 Task: Sort the products in the category "Guacamole" by best match.
Action: Mouse moved to (820, 281)
Screenshot: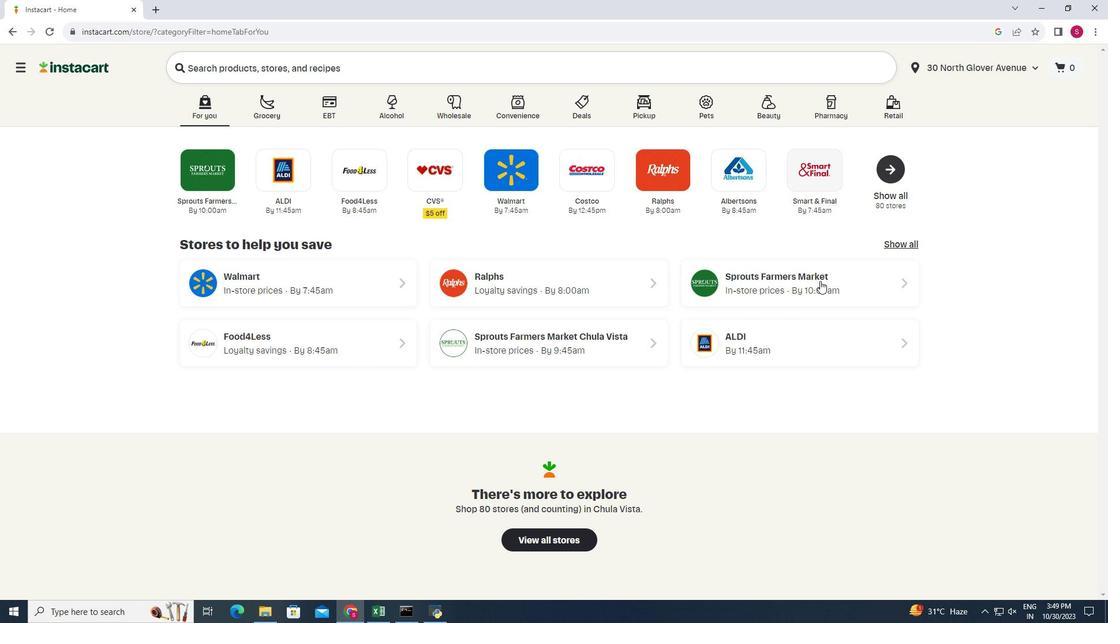 
Action: Mouse pressed left at (820, 281)
Screenshot: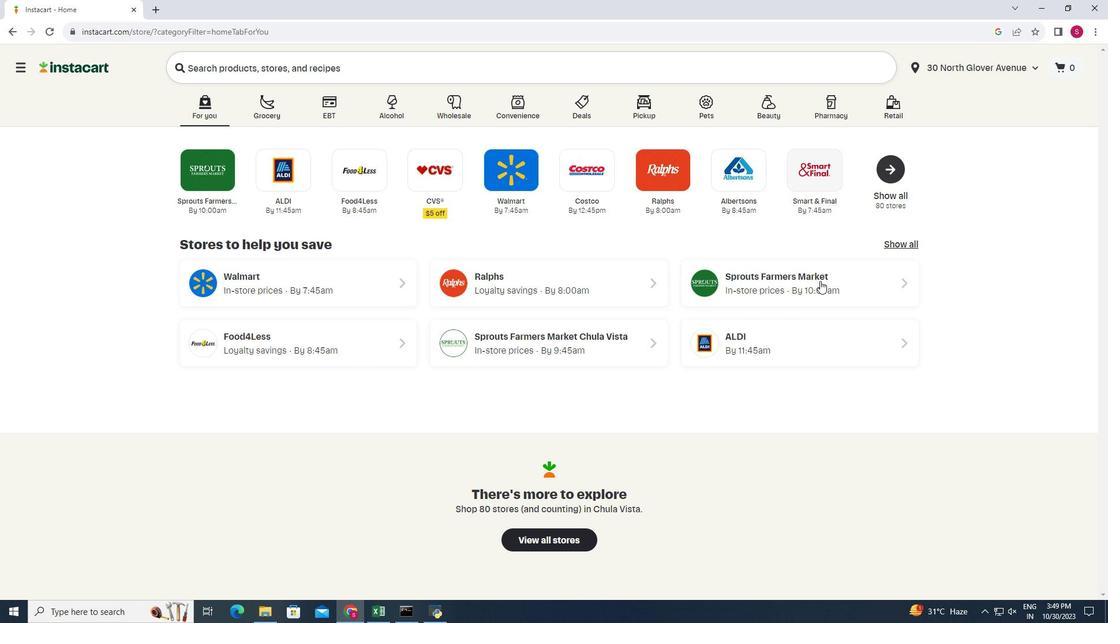 
Action: Mouse moved to (45, 505)
Screenshot: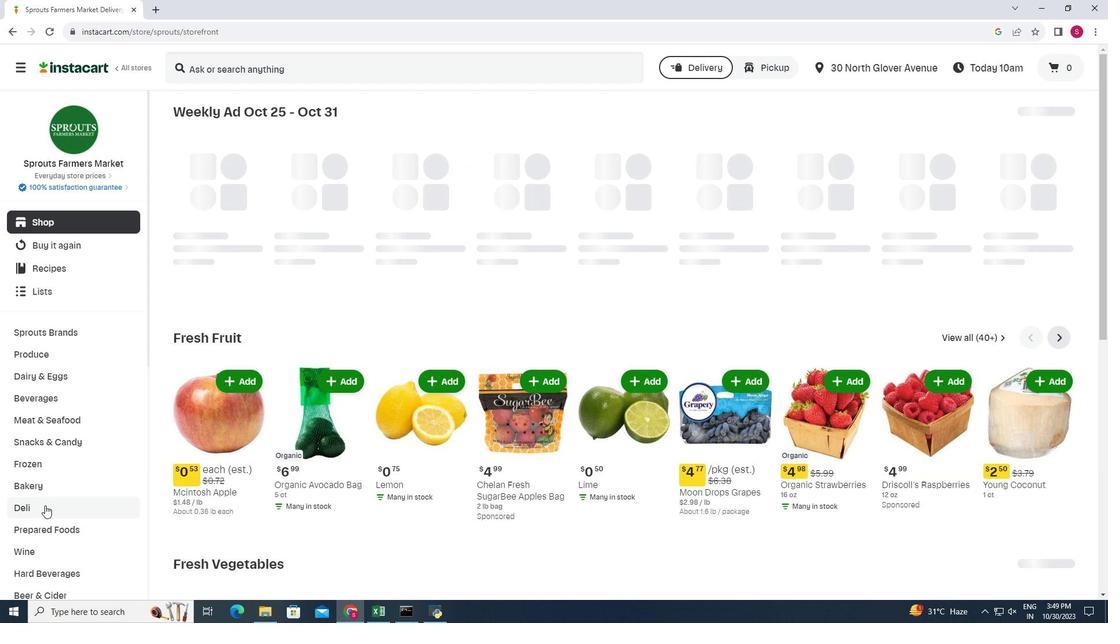
Action: Mouse pressed left at (45, 505)
Screenshot: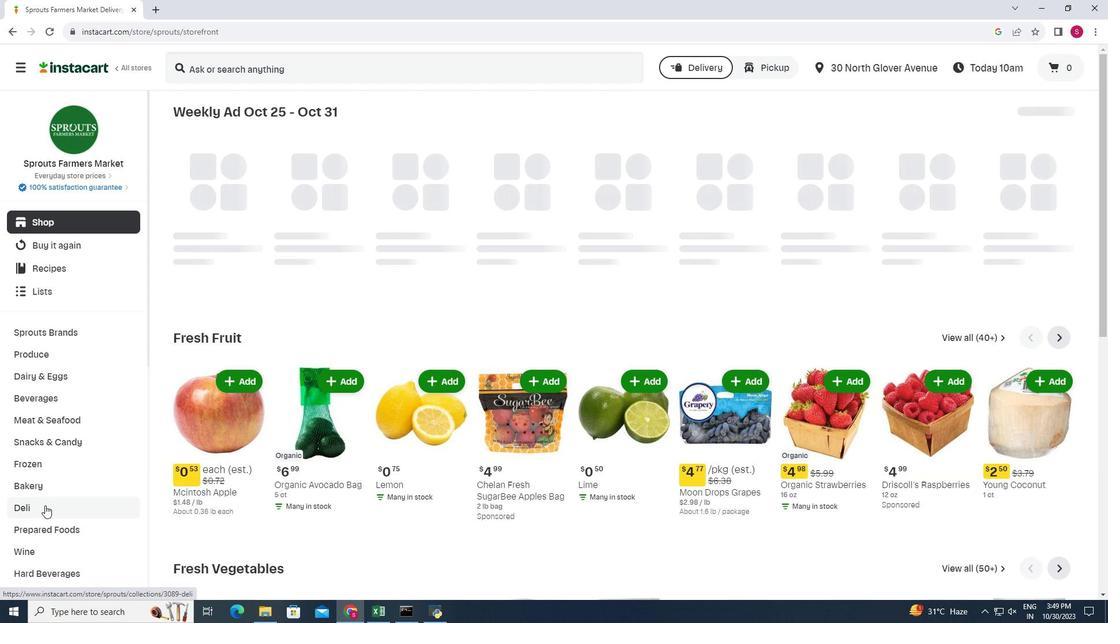 
Action: Mouse moved to (371, 145)
Screenshot: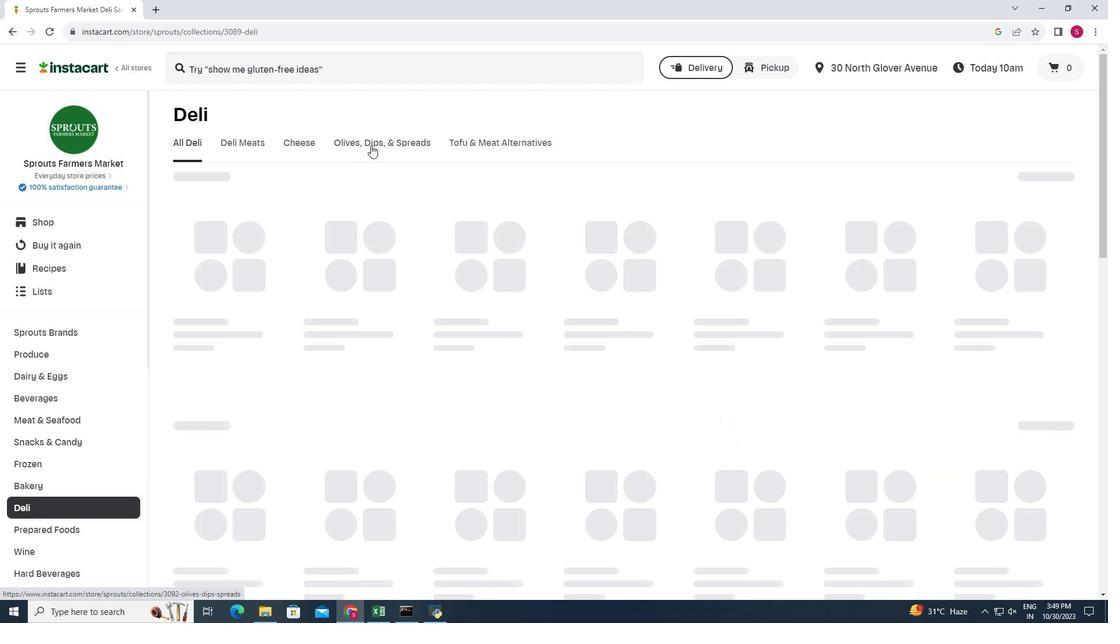 
Action: Mouse pressed left at (371, 145)
Screenshot: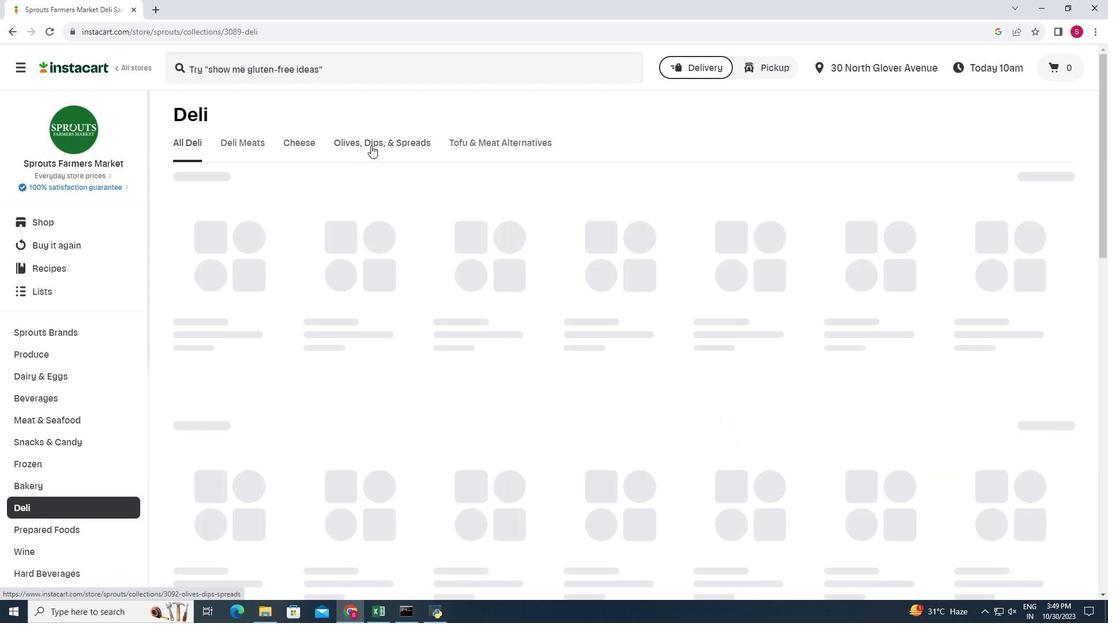 
Action: Mouse moved to (341, 196)
Screenshot: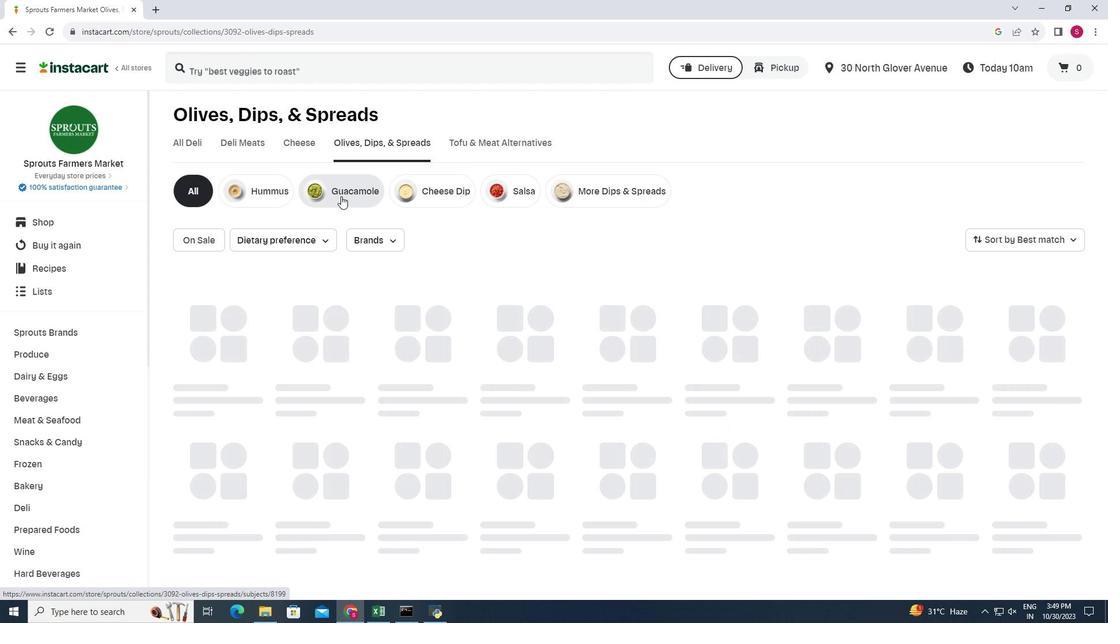 
Action: Mouse pressed left at (341, 196)
Screenshot: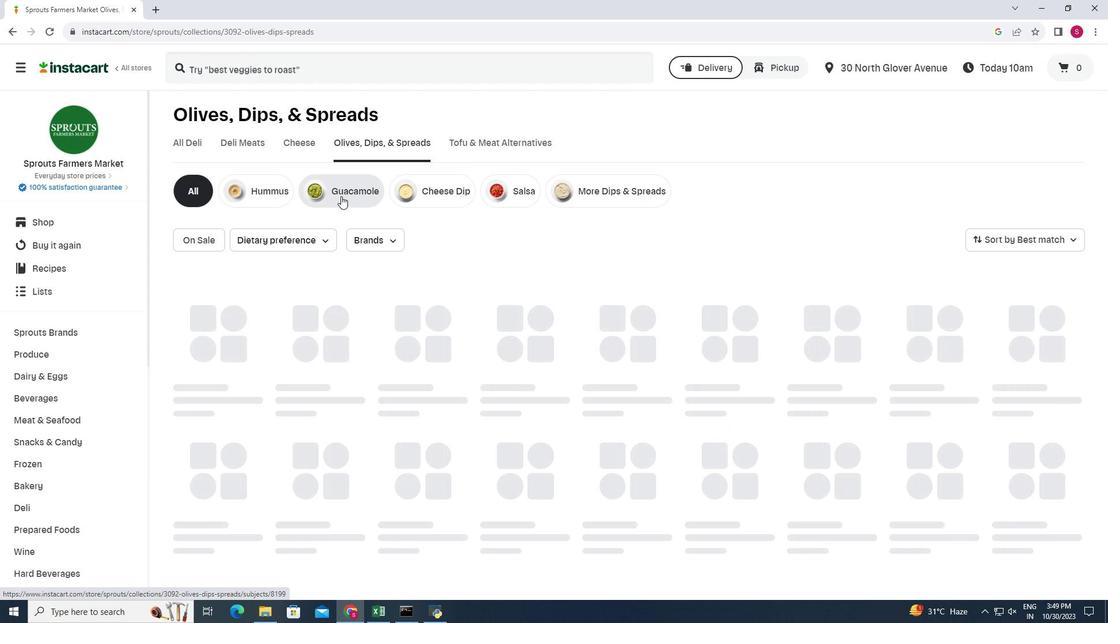 
Action: Mouse moved to (1011, 233)
Screenshot: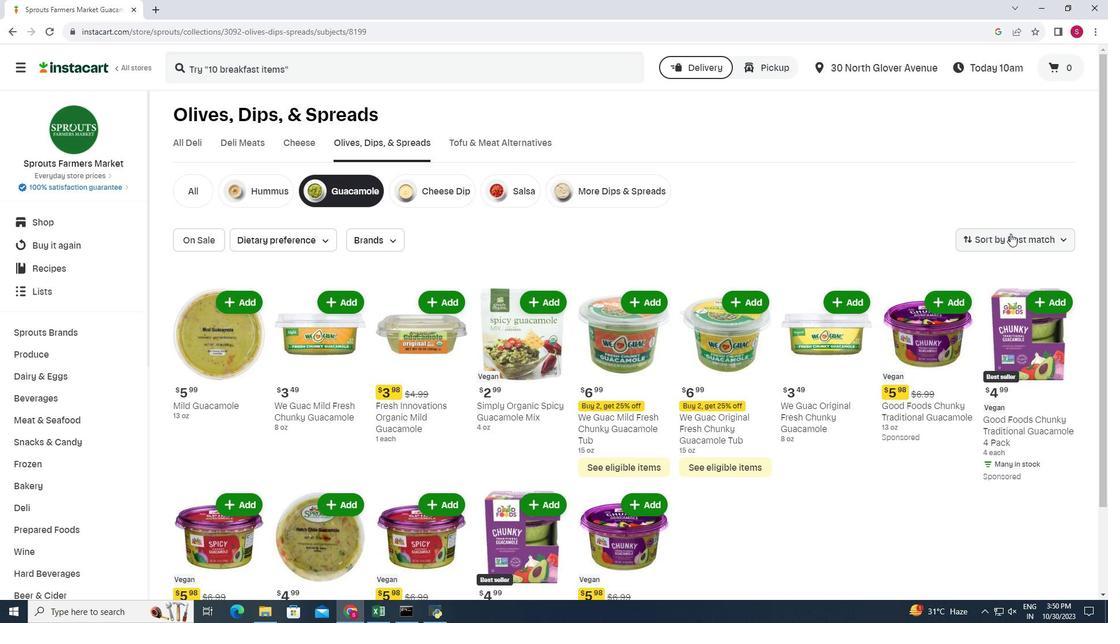 
Action: Mouse pressed left at (1011, 233)
Screenshot: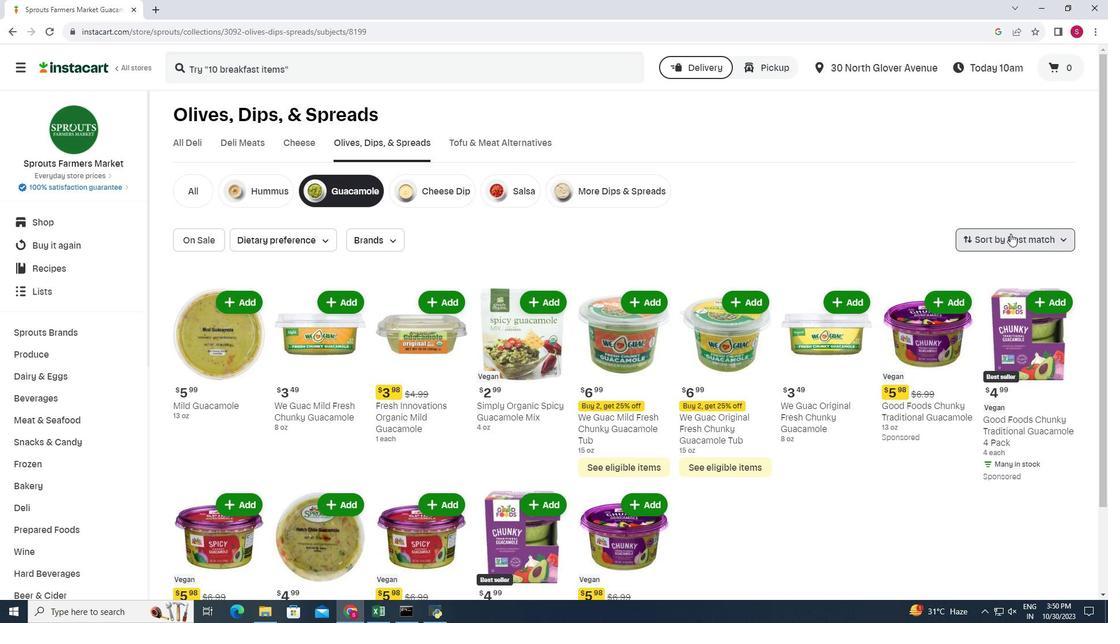 
Action: Mouse moved to (997, 271)
Screenshot: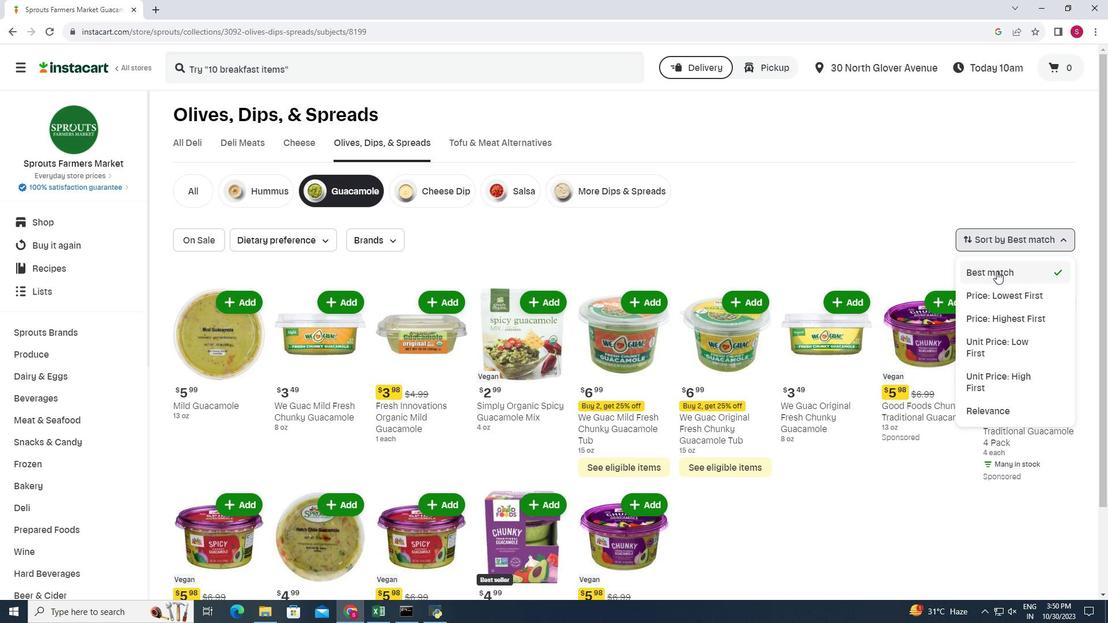 
Action: Mouse pressed left at (997, 271)
Screenshot: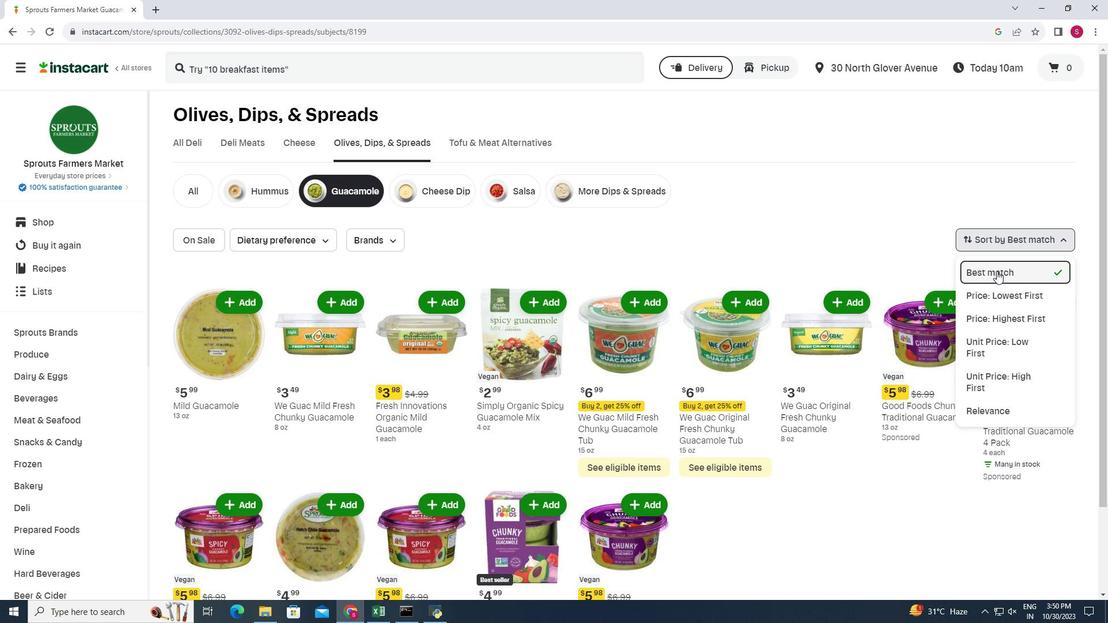
Action: Mouse moved to (676, 270)
Screenshot: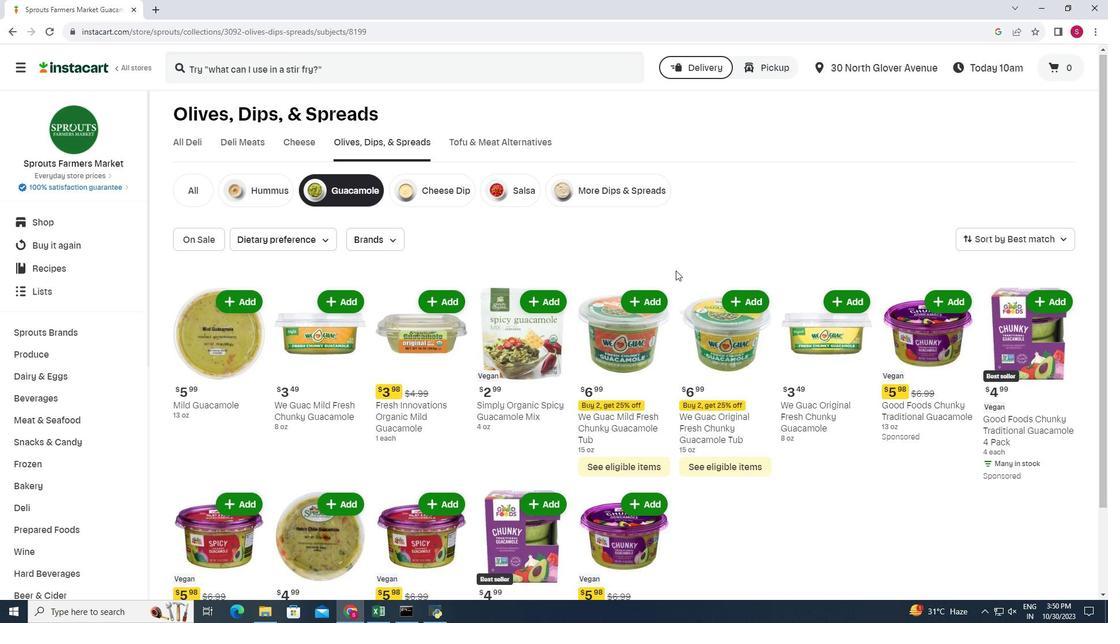 
Action: Mouse scrolled (676, 270) with delta (0, 0)
Screenshot: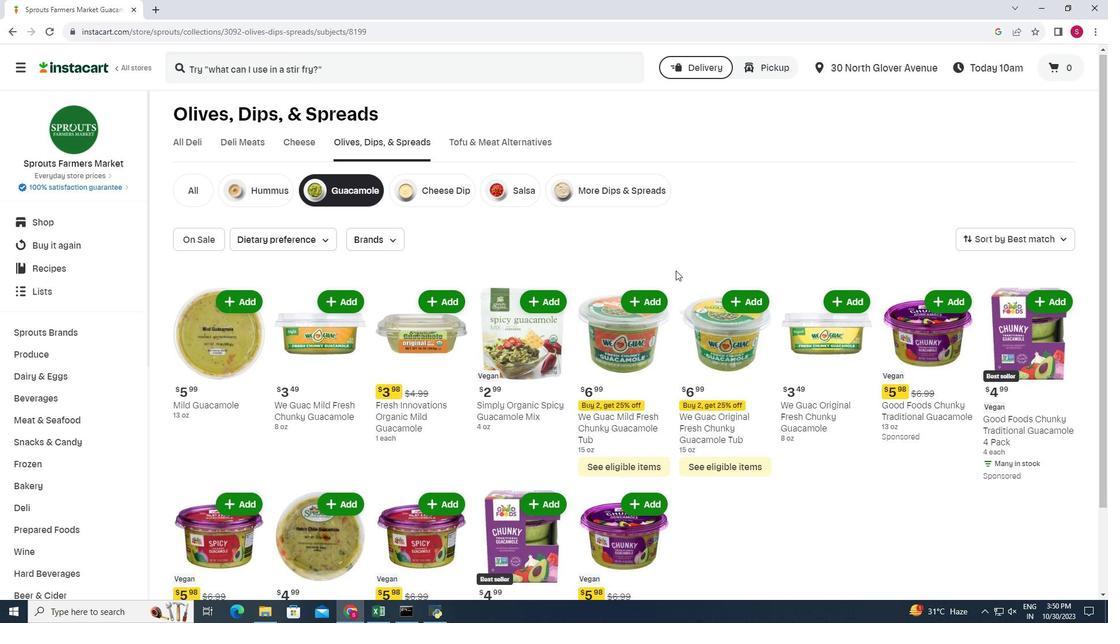 
Action: Mouse scrolled (676, 270) with delta (0, 0)
Screenshot: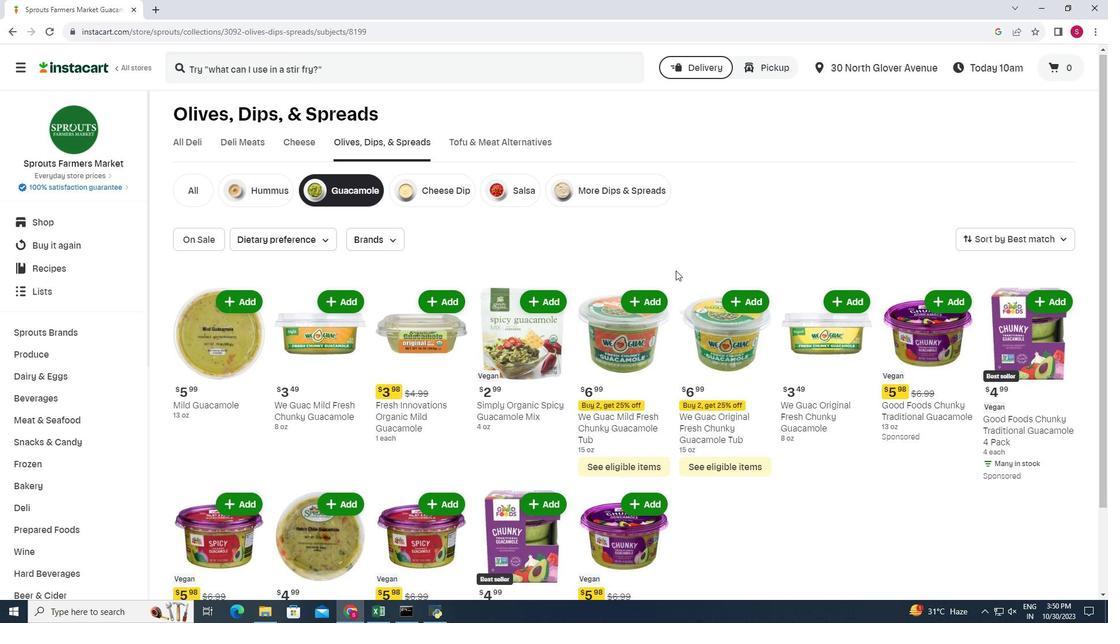 
Action: Mouse scrolled (676, 270) with delta (0, 0)
Screenshot: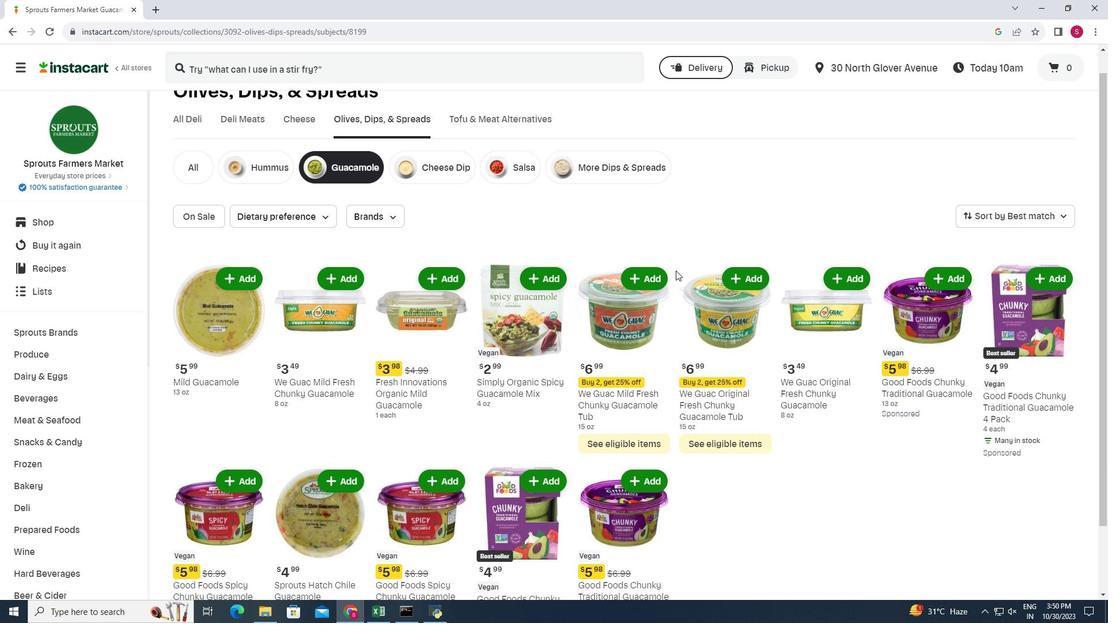 
Action: Mouse scrolled (676, 270) with delta (0, 0)
Screenshot: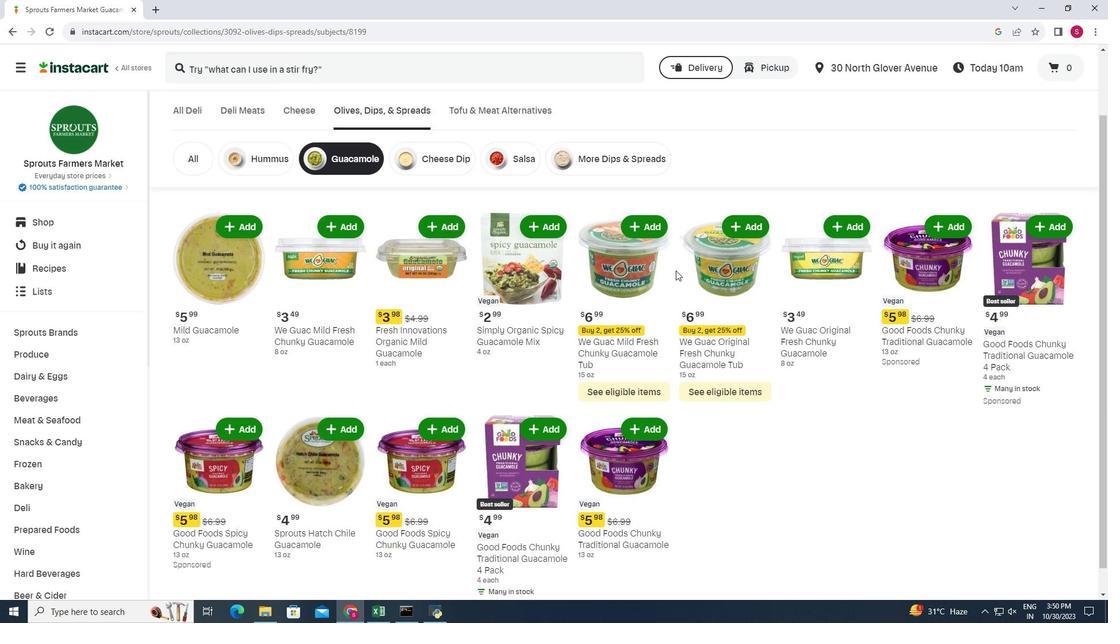 
Action: Mouse moved to (677, 267)
Screenshot: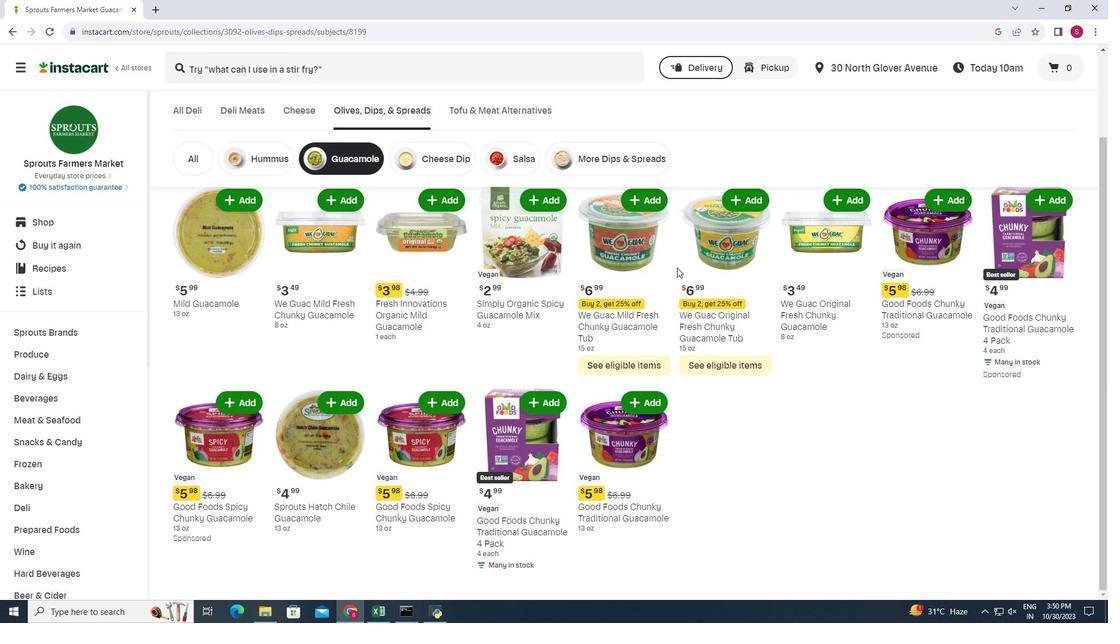 
Action: Mouse scrolled (677, 267) with delta (0, 0)
Screenshot: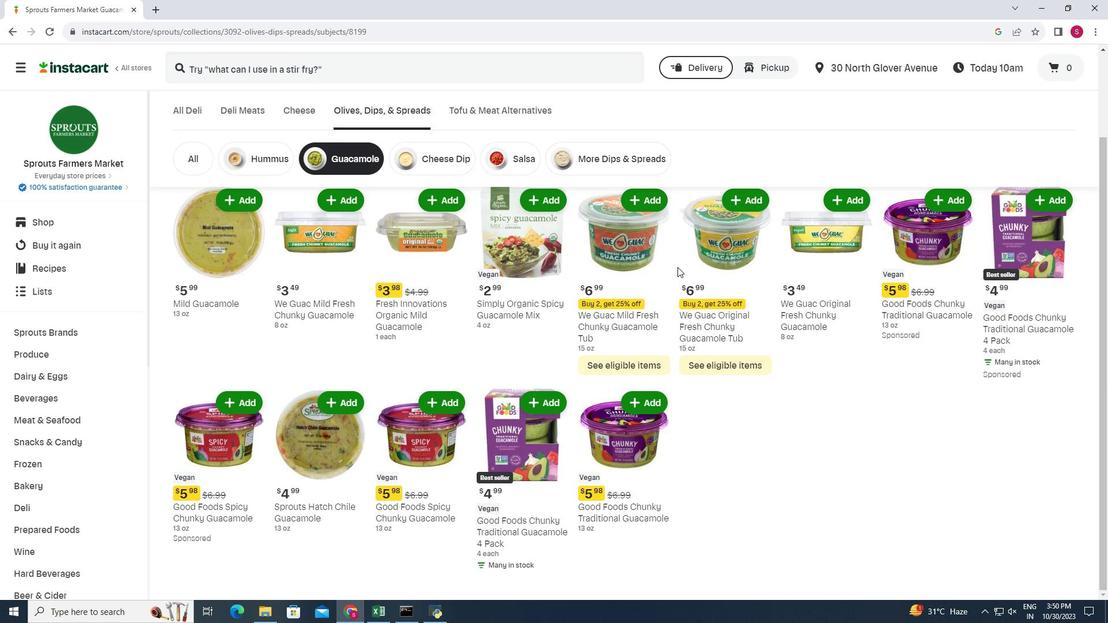 
Action: Mouse moved to (678, 267)
Screenshot: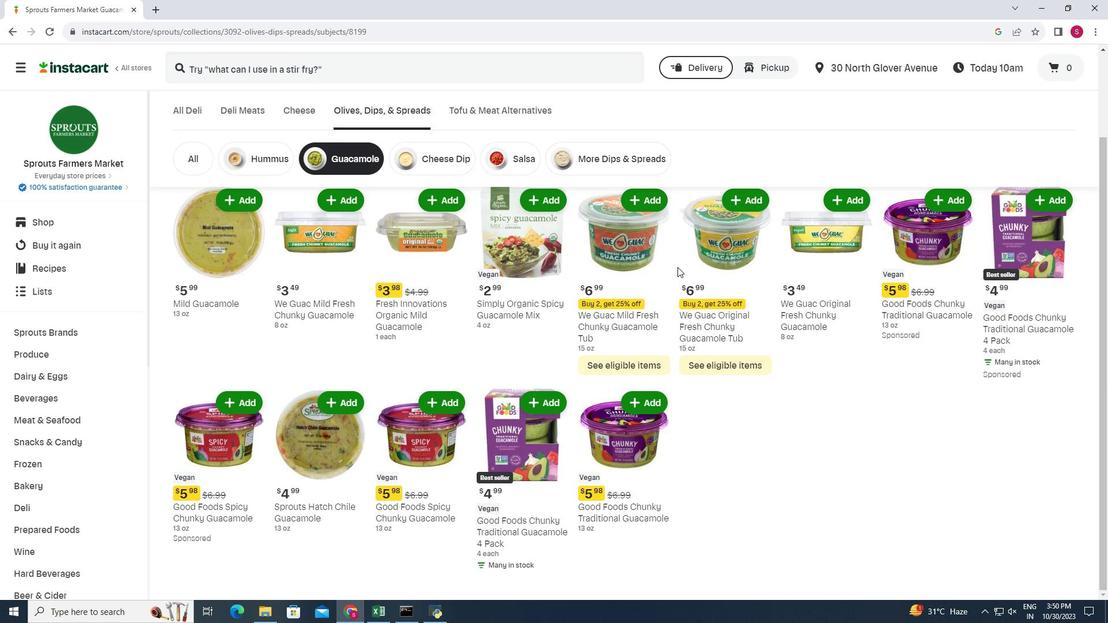 
Action: Mouse scrolled (678, 266) with delta (0, 0)
Screenshot: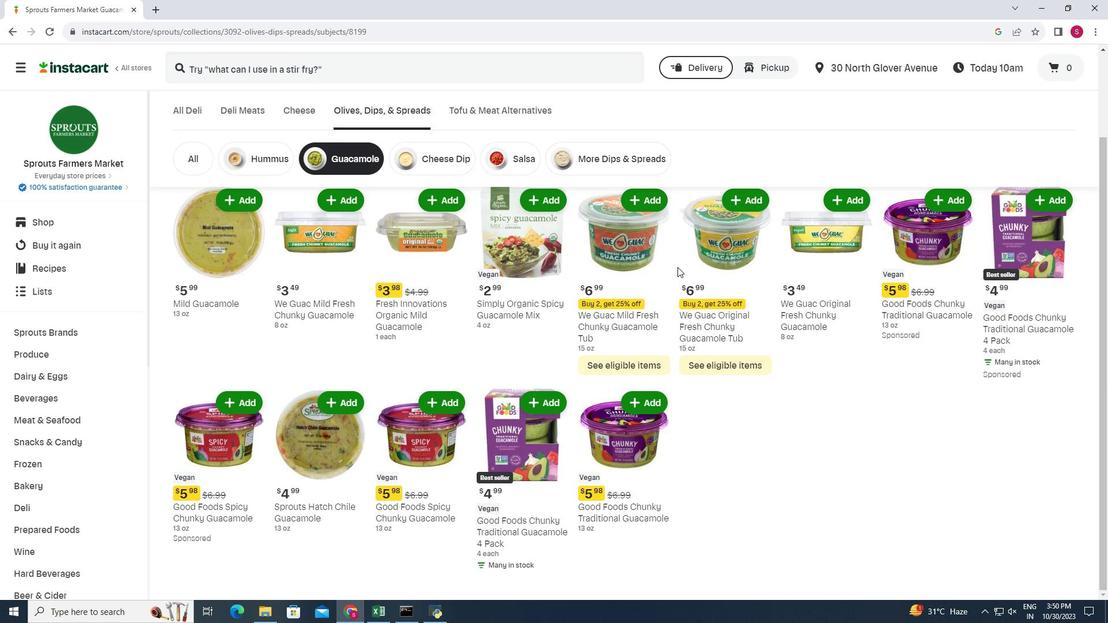 
Action: Mouse scrolled (678, 266) with delta (0, 0)
Screenshot: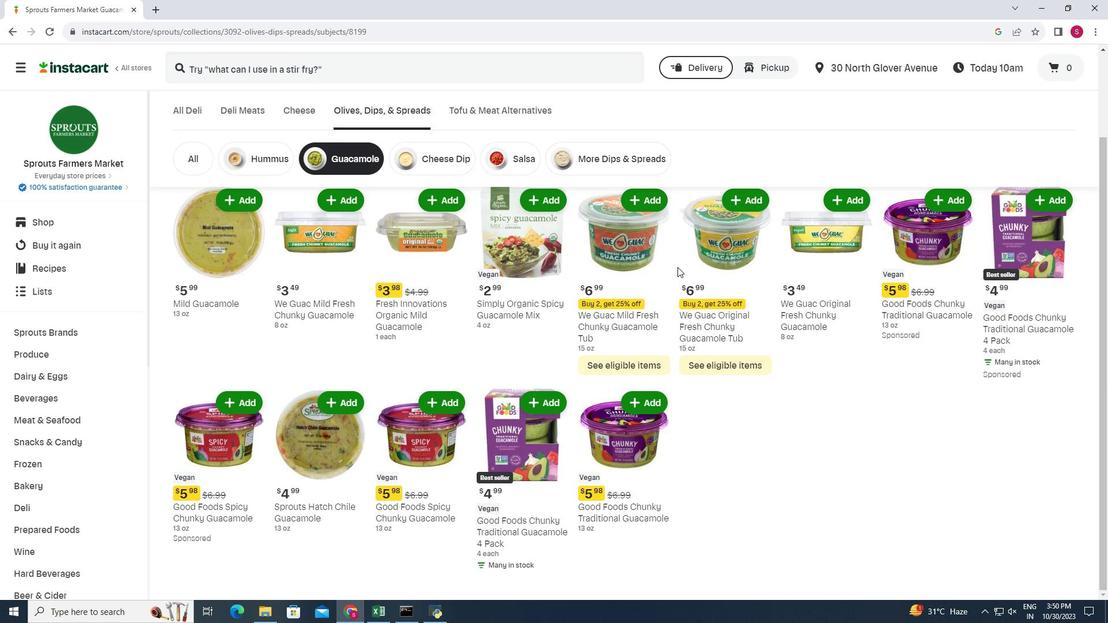 
